 Task: Make in the project VantageTech a sprint 'Epic Expedition'.
Action: Mouse moved to (211, 63)
Screenshot: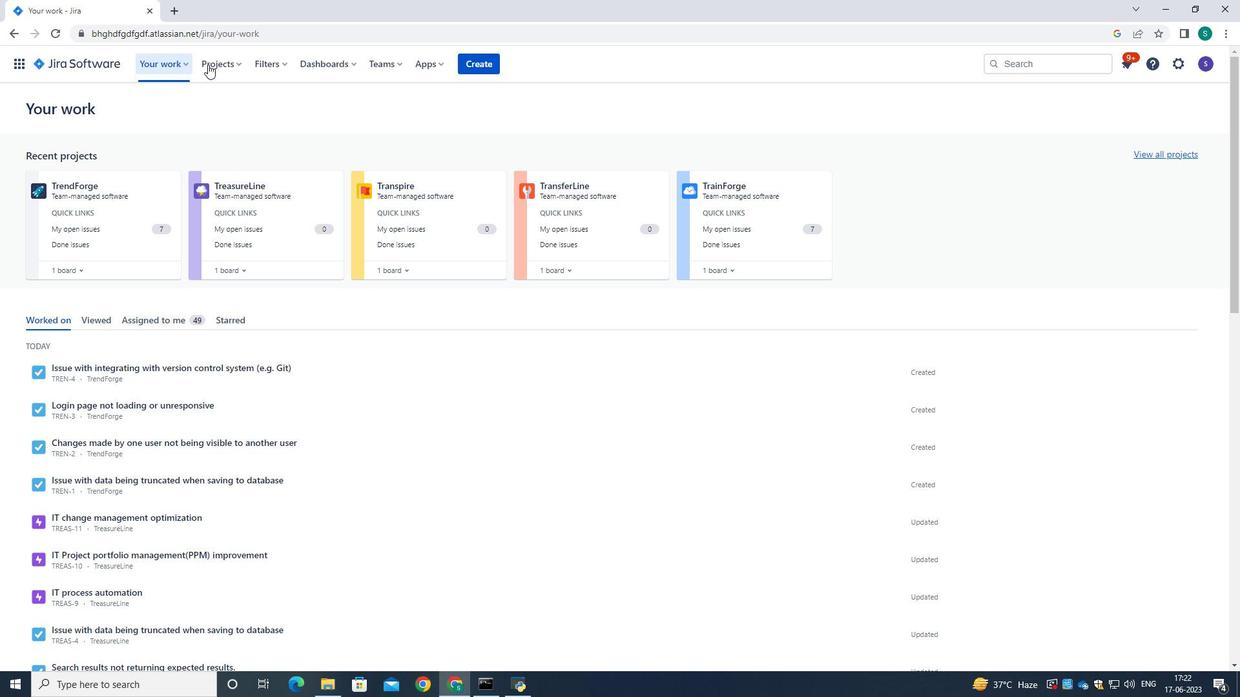 
Action: Mouse pressed left at (211, 63)
Screenshot: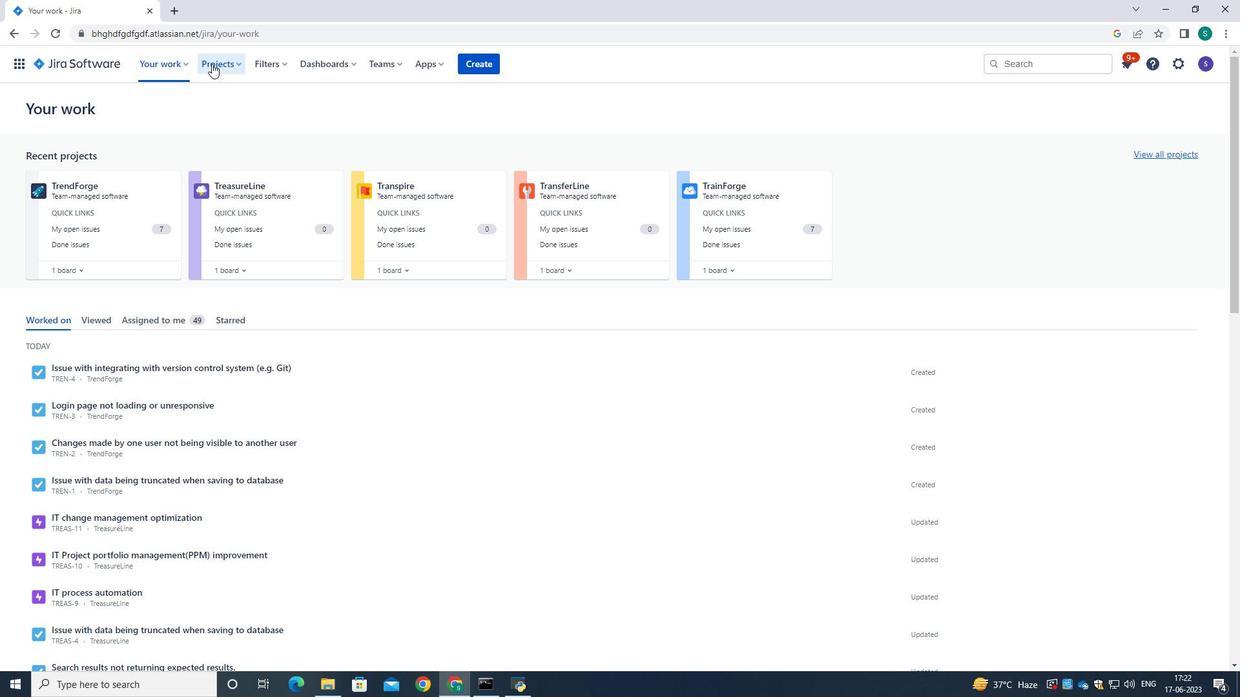 
Action: Mouse moved to (256, 127)
Screenshot: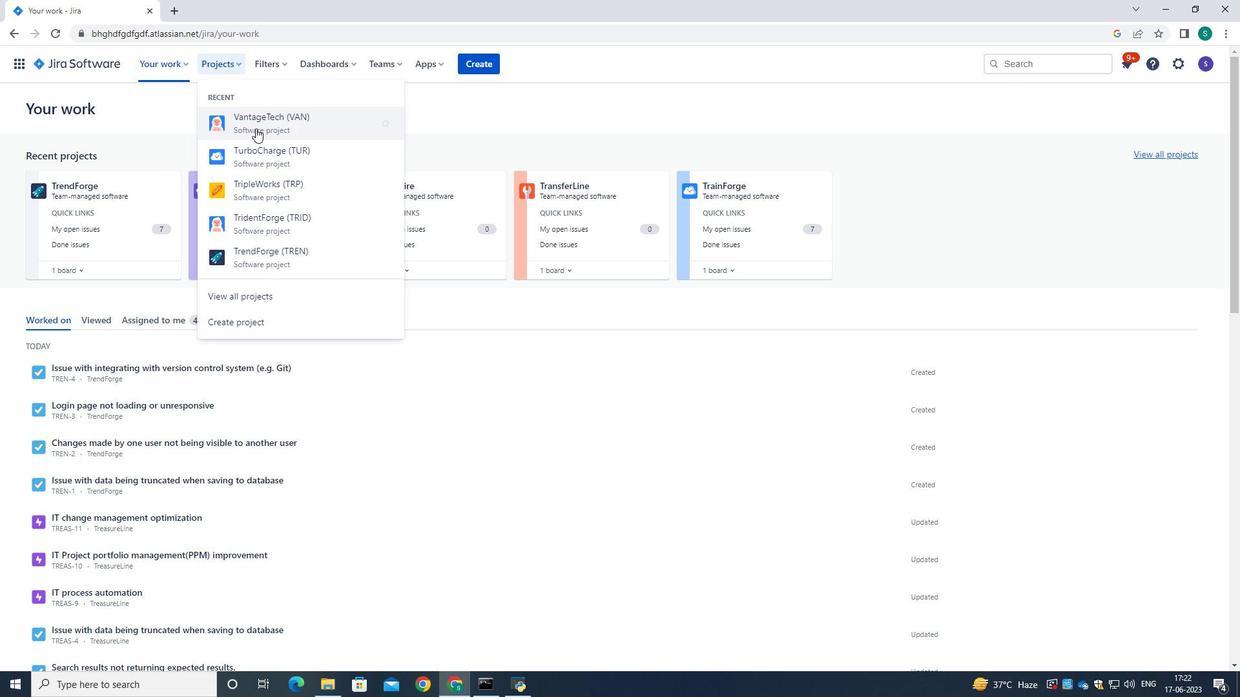 
Action: Mouse pressed left at (256, 127)
Screenshot: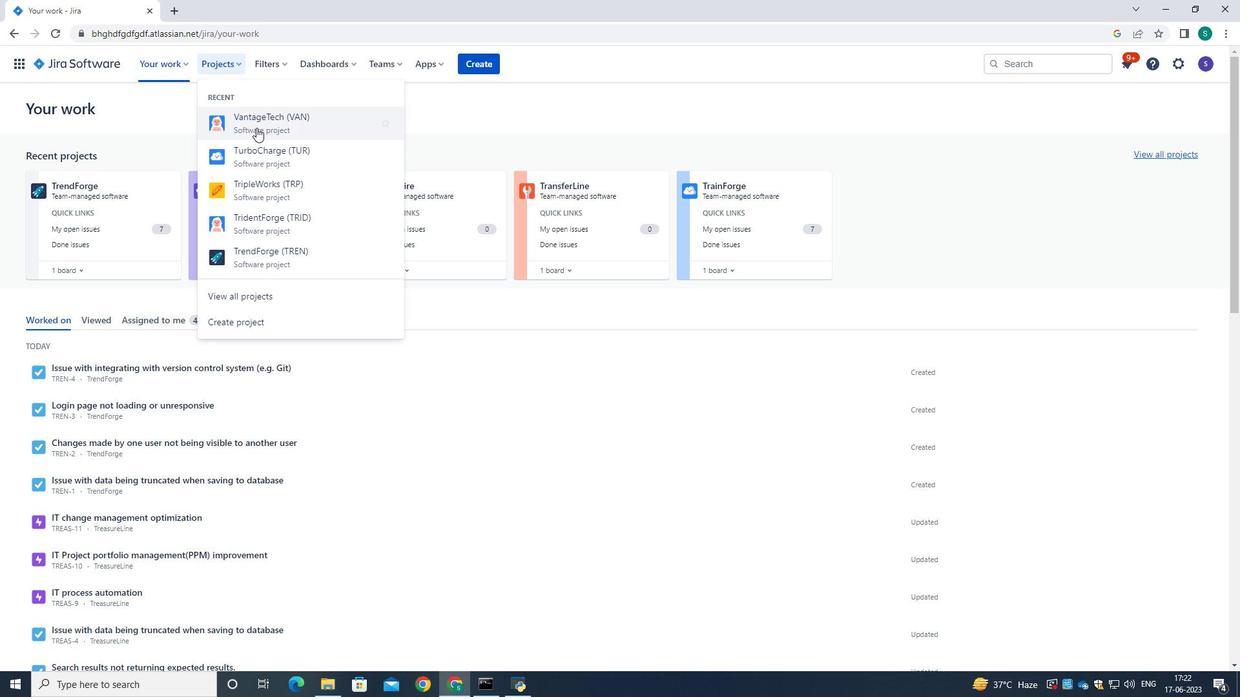 
Action: Mouse moved to (100, 195)
Screenshot: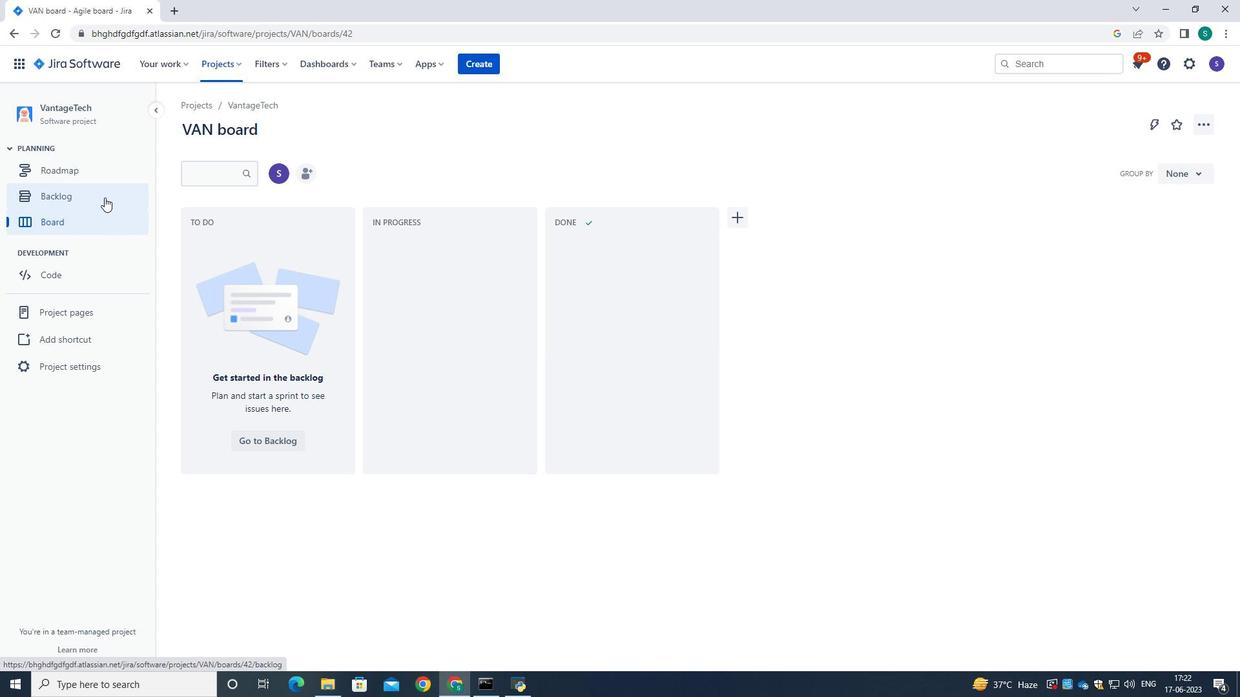 
Action: Mouse pressed left at (100, 195)
Screenshot: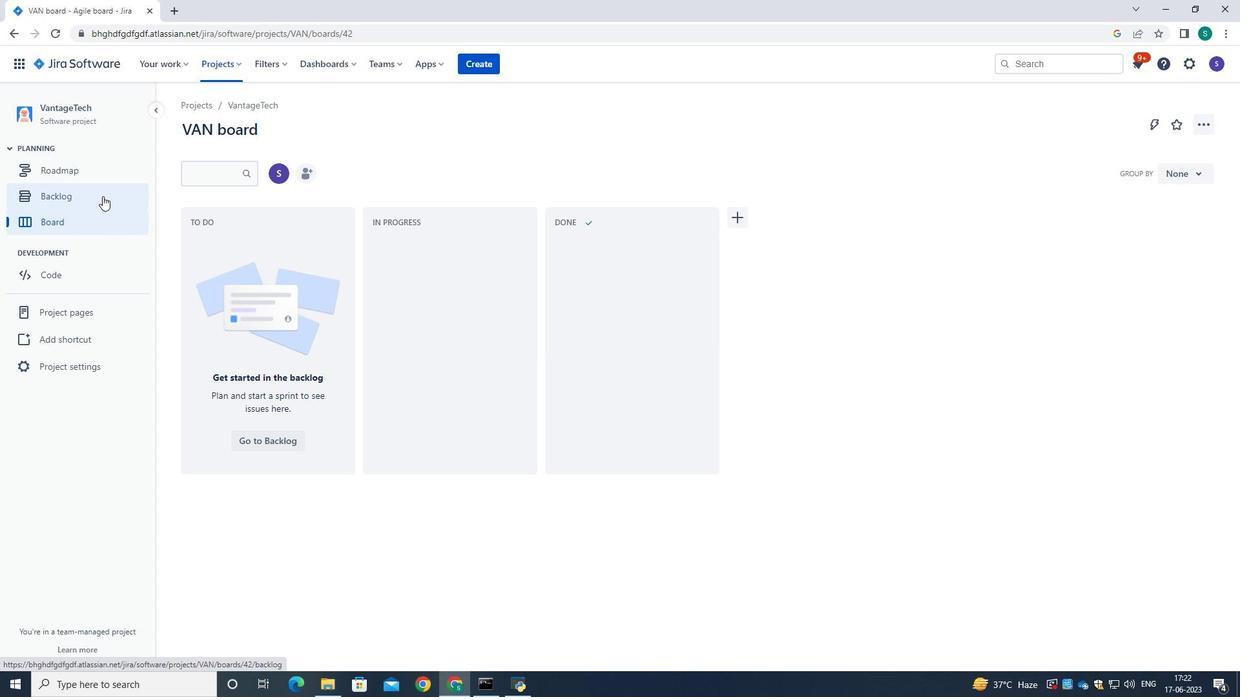 
Action: Mouse moved to (1186, 402)
Screenshot: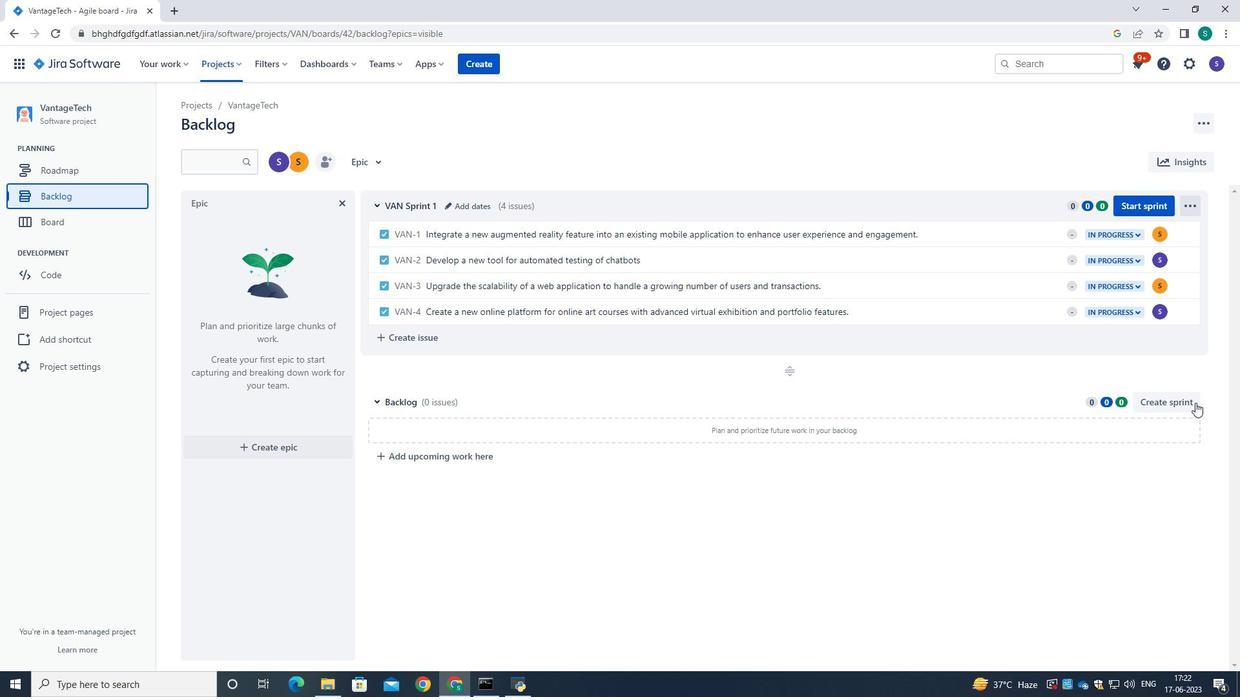 
Action: Mouse pressed left at (1186, 402)
Screenshot: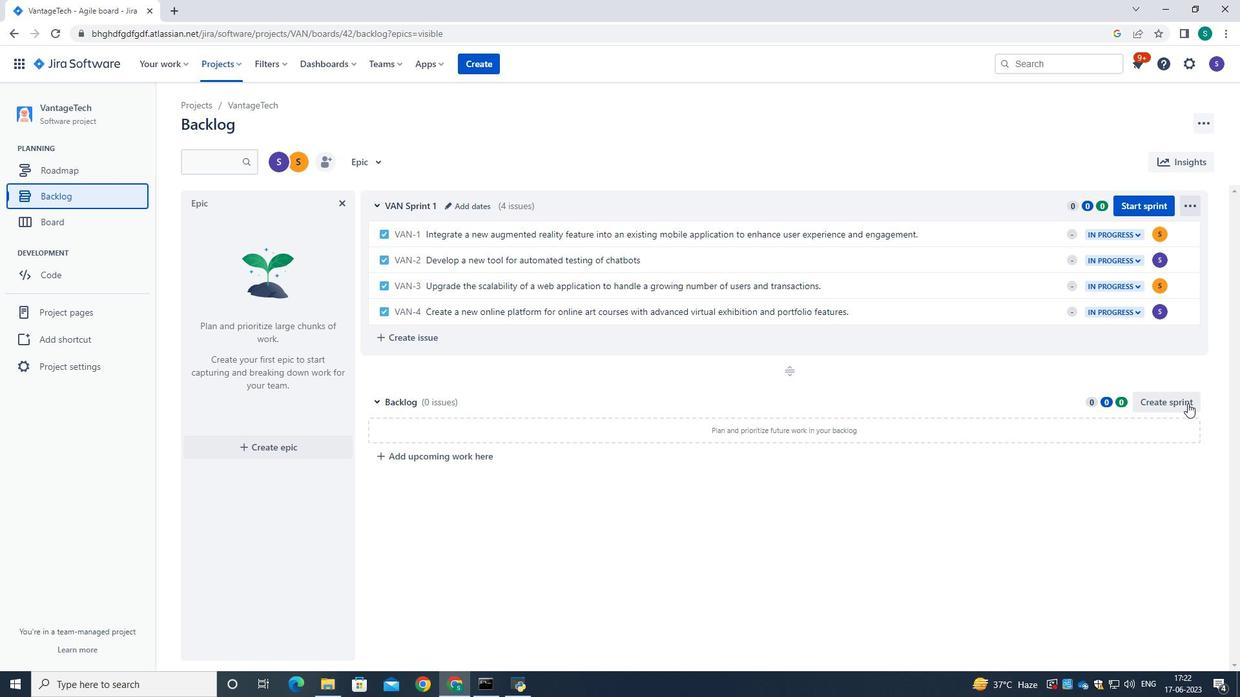 
Action: Mouse moved to (449, 405)
Screenshot: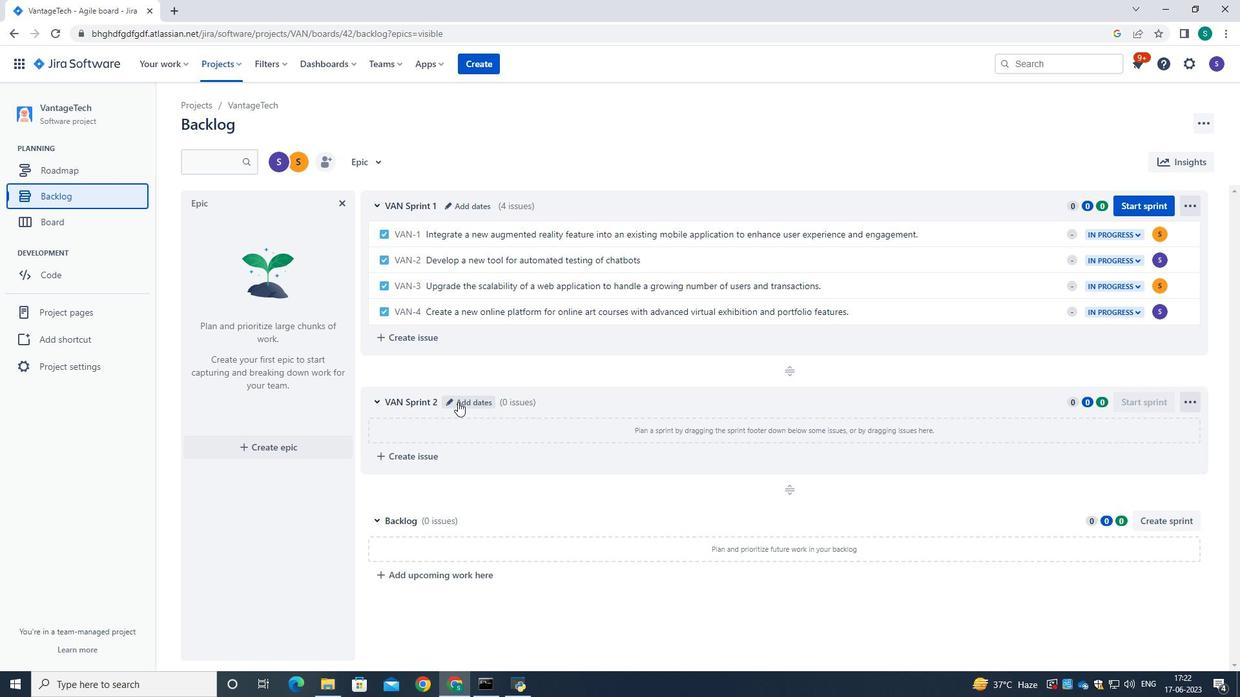 
Action: Mouse pressed left at (449, 405)
Screenshot: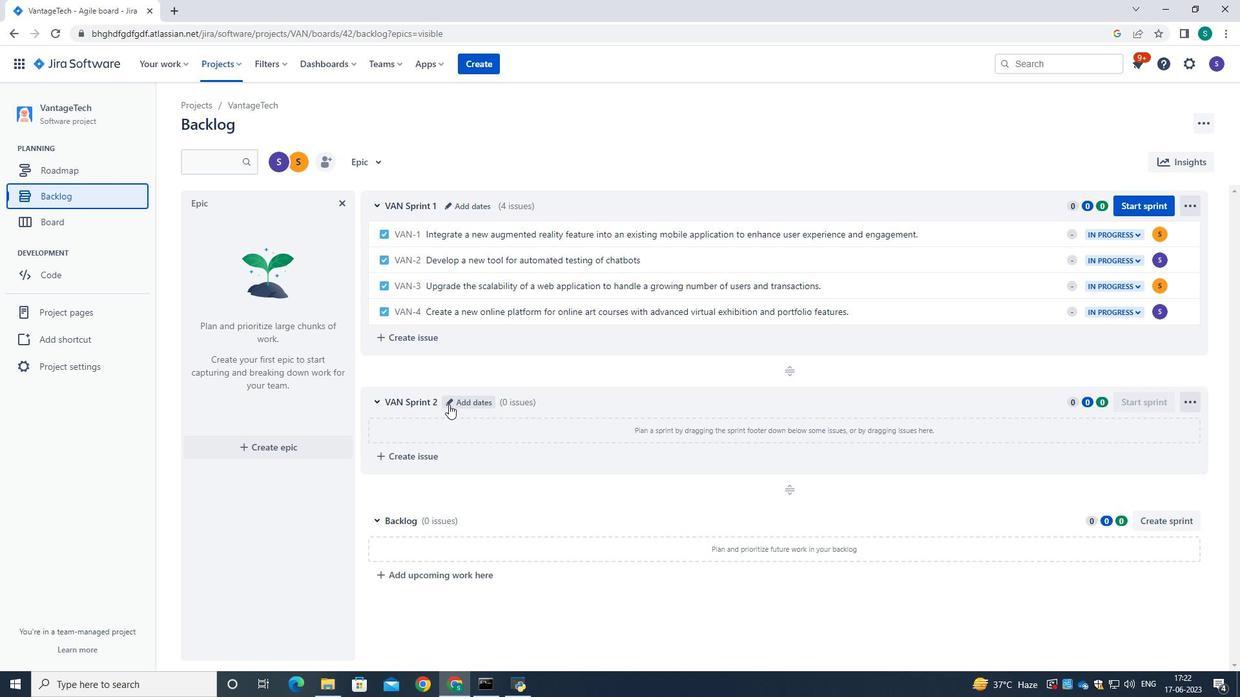 
Action: Mouse moved to (508, 160)
Screenshot: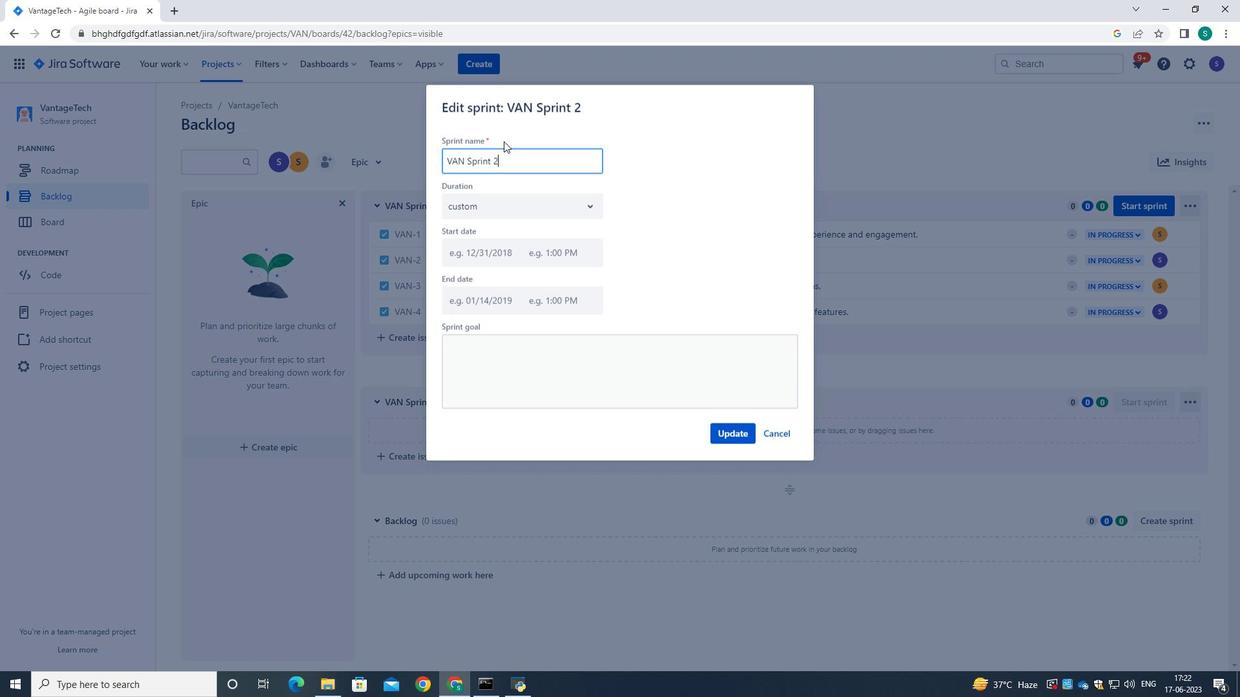 
Action: Mouse pressed left at (508, 160)
Screenshot: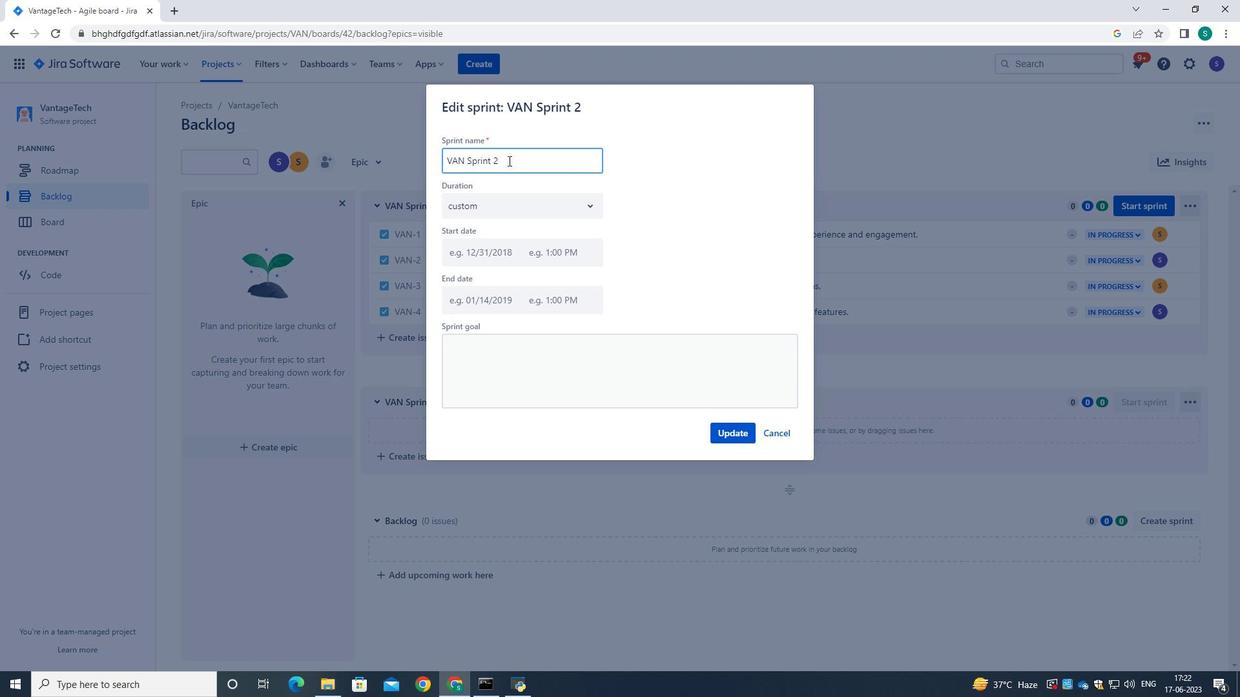 
Action: Key pressed <Key.backspace><Key.backspace><Key.backspace><Key.backspace><Key.backspace><Key.backspace><Key.backspace><Key.backspace><Key.backspace><Key.backspace><Key.backspace><Key.backspace><Key.backspace><Key.backspace><Key.backspace><Key.backspace><Key.backspace><Key.backspace><Key.backspace><Key.backspace><Key.backspace><Key.backspace><Key.backspace><Key.backspace><Key.backspace><Key.backspace><Key.backspace><Key.backspace><Key.backspace><Key.caps_lock>E<Key.caps_lock>pic<Key.space><Key.caps_lock>E<Key.caps_lock>xpedition
Screenshot: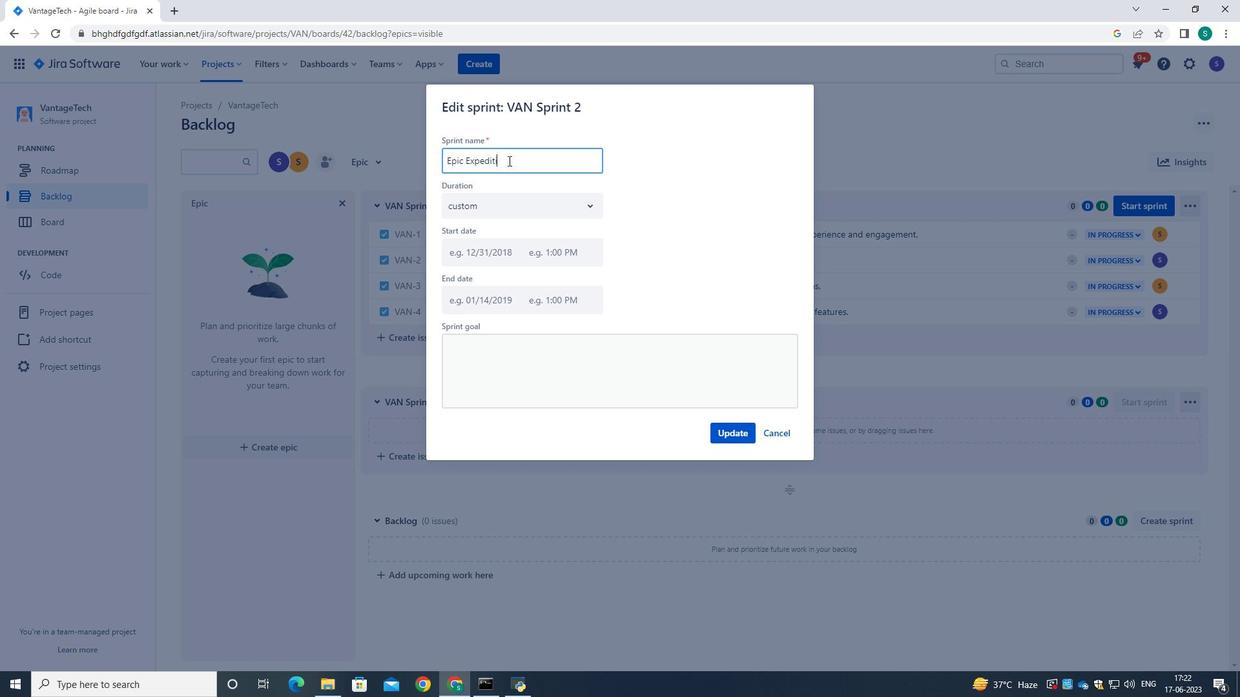 
Action: Mouse moved to (739, 425)
Screenshot: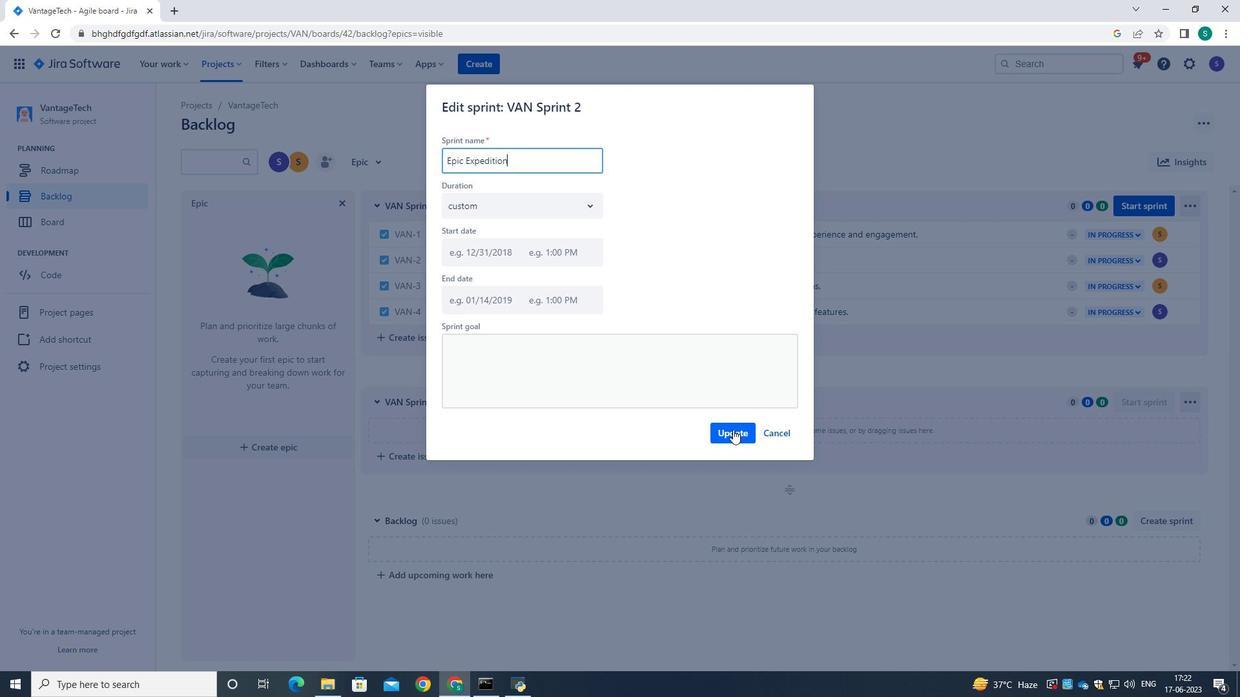 
Action: Mouse pressed left at (739, 425)
Screenshot: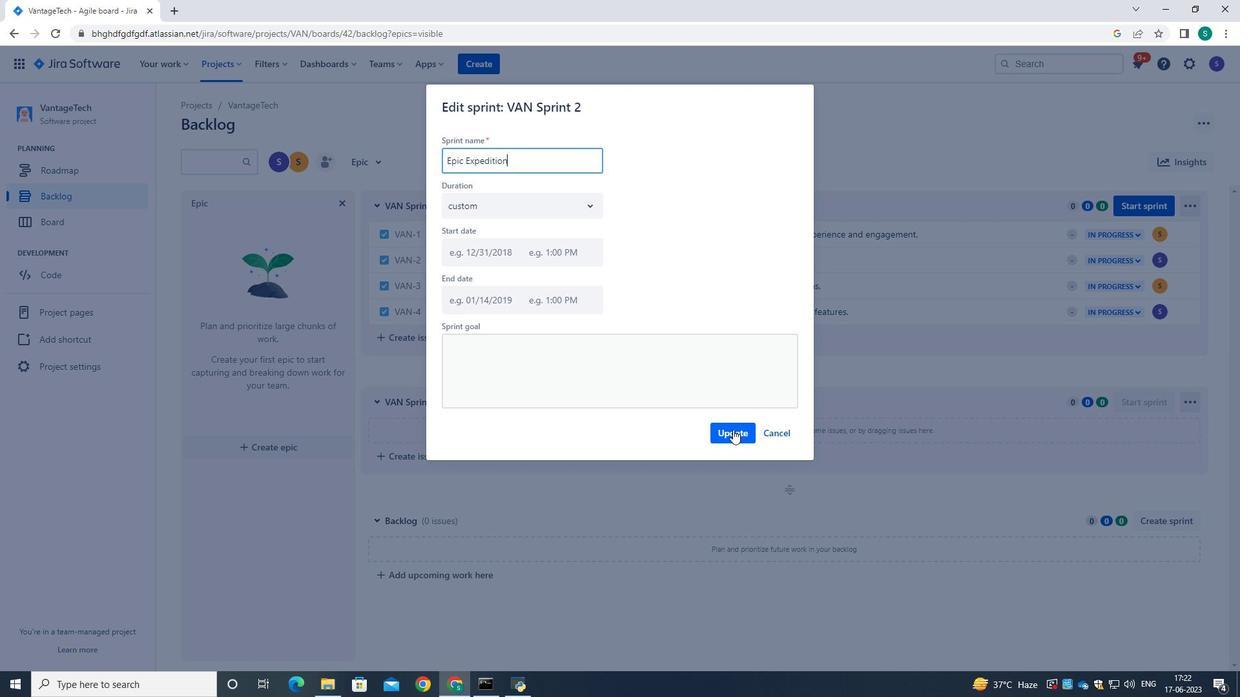 
Action: Mouse moved to (734, 399)
Screenshot: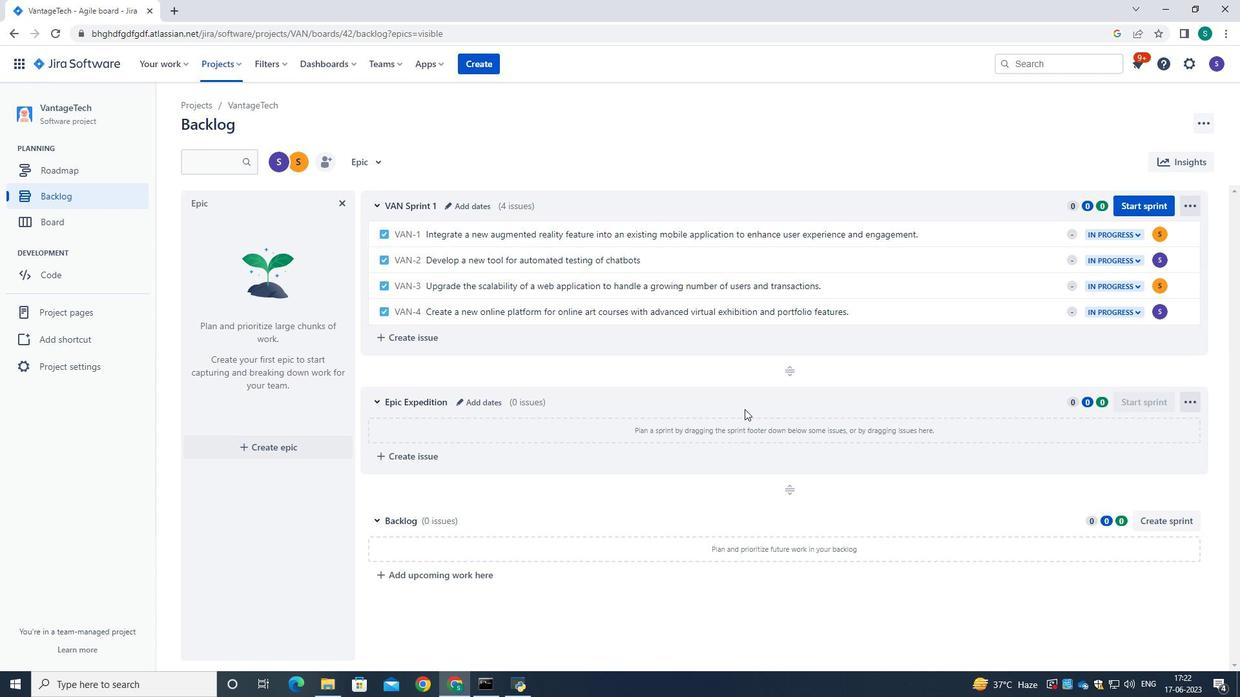 
